 Task: Cancel response.
Action: Mouse moved to (671, 79)
Screenshot: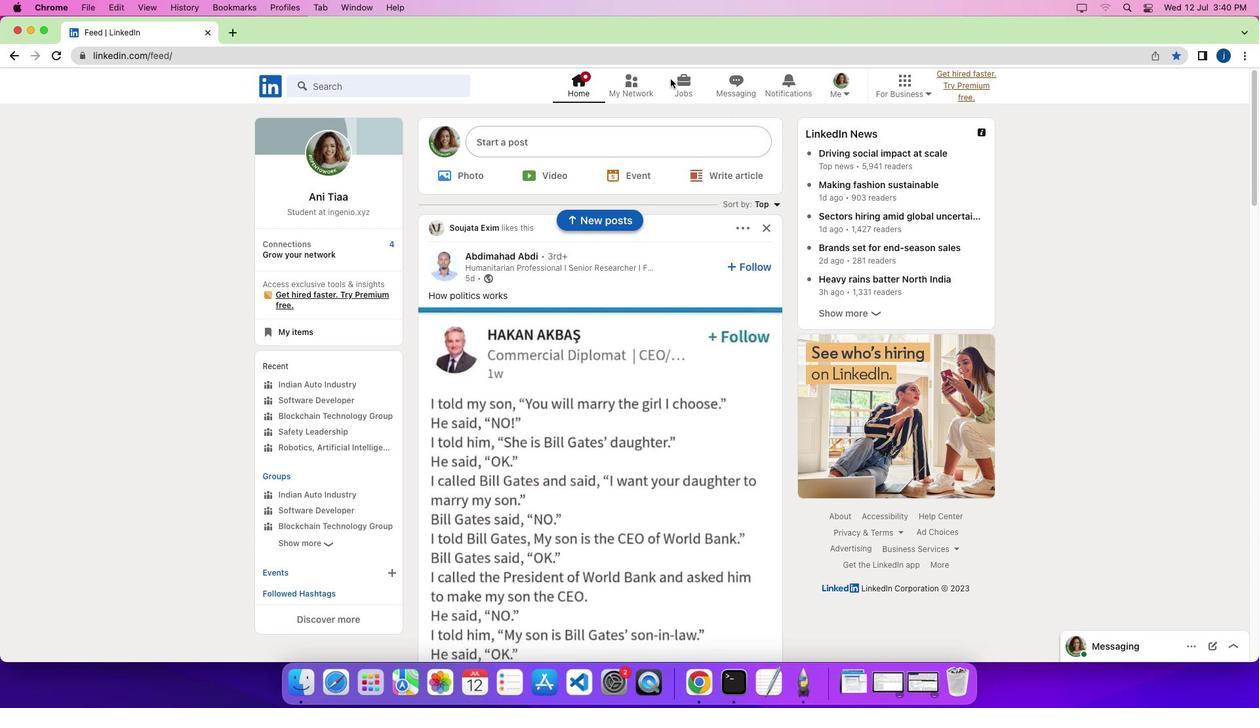 
Action: Mouse pressed left at (671, 79)
Screenshot: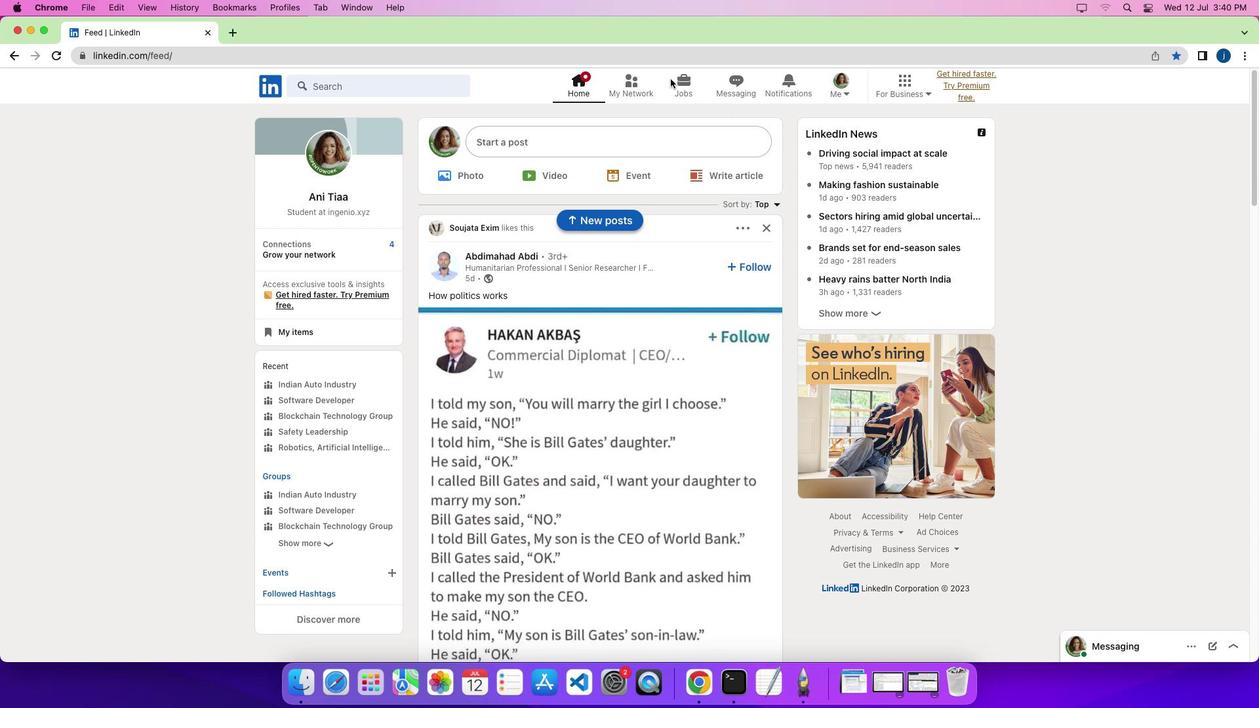 
Action: Mouse pressed left at (671, 79)
Screenshot: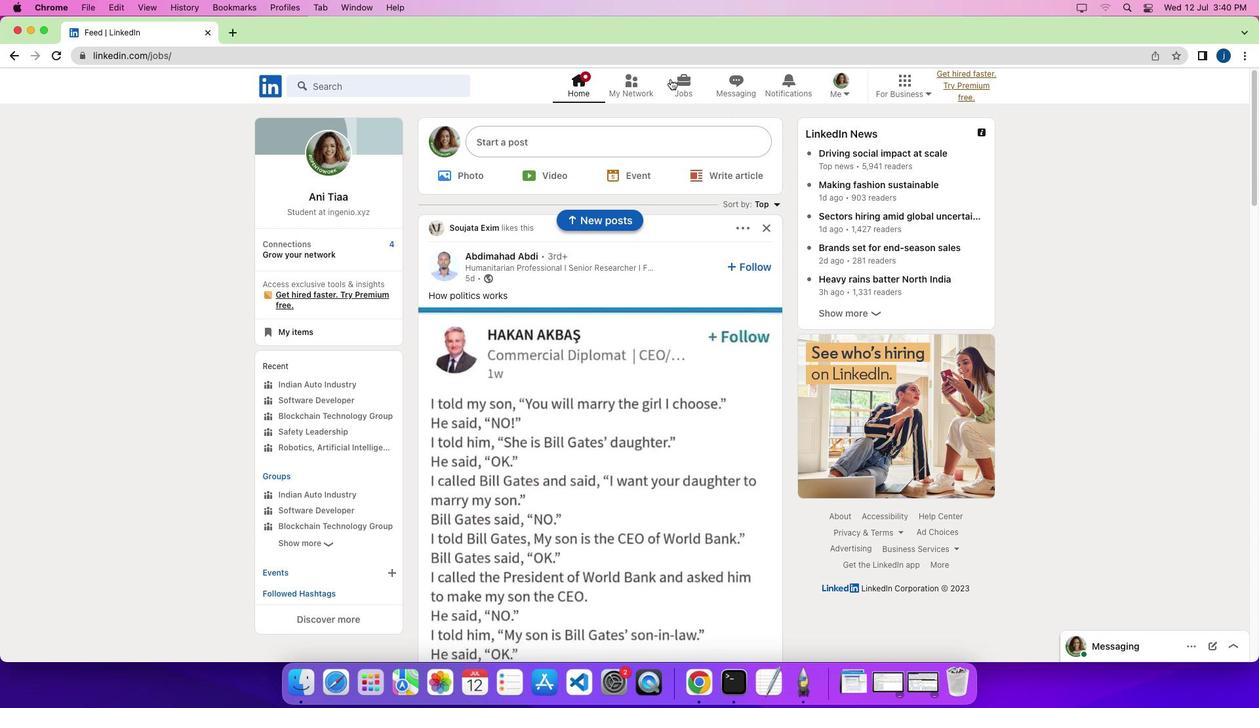 
Action: Mouse moved to (304, 449)
Screenshot: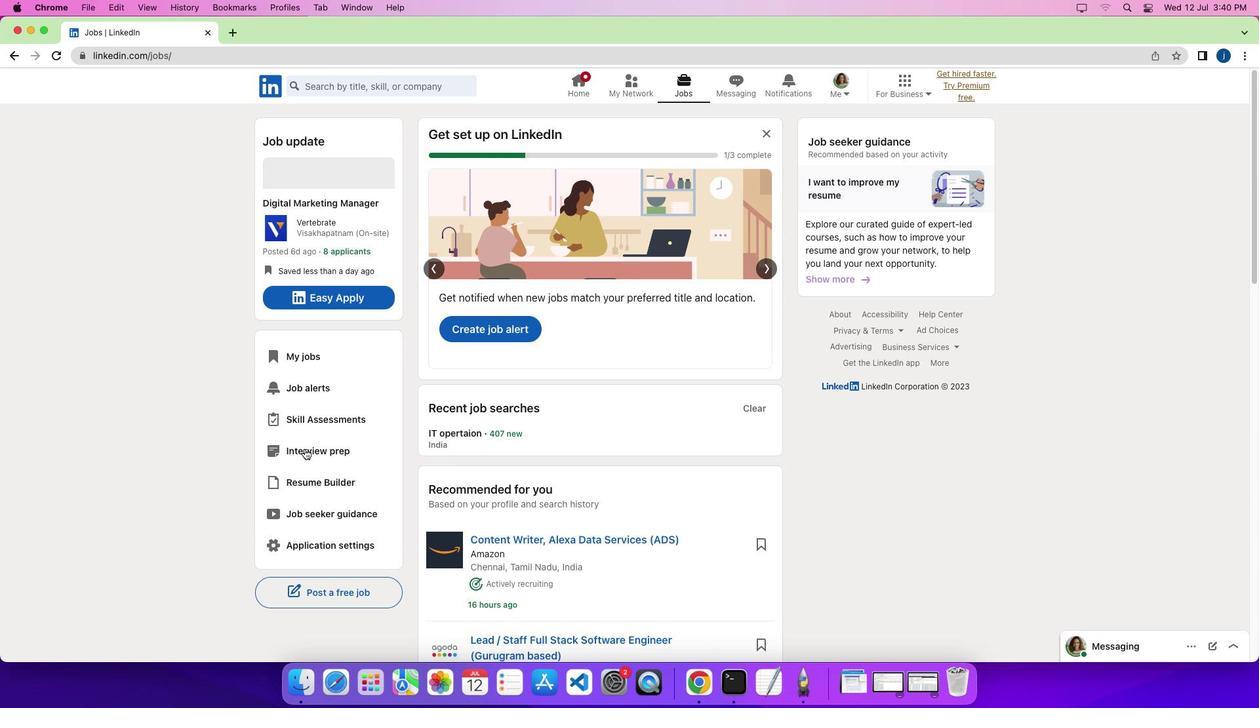 
Action: Mouse pressed left at (304, 449)
Screenshot: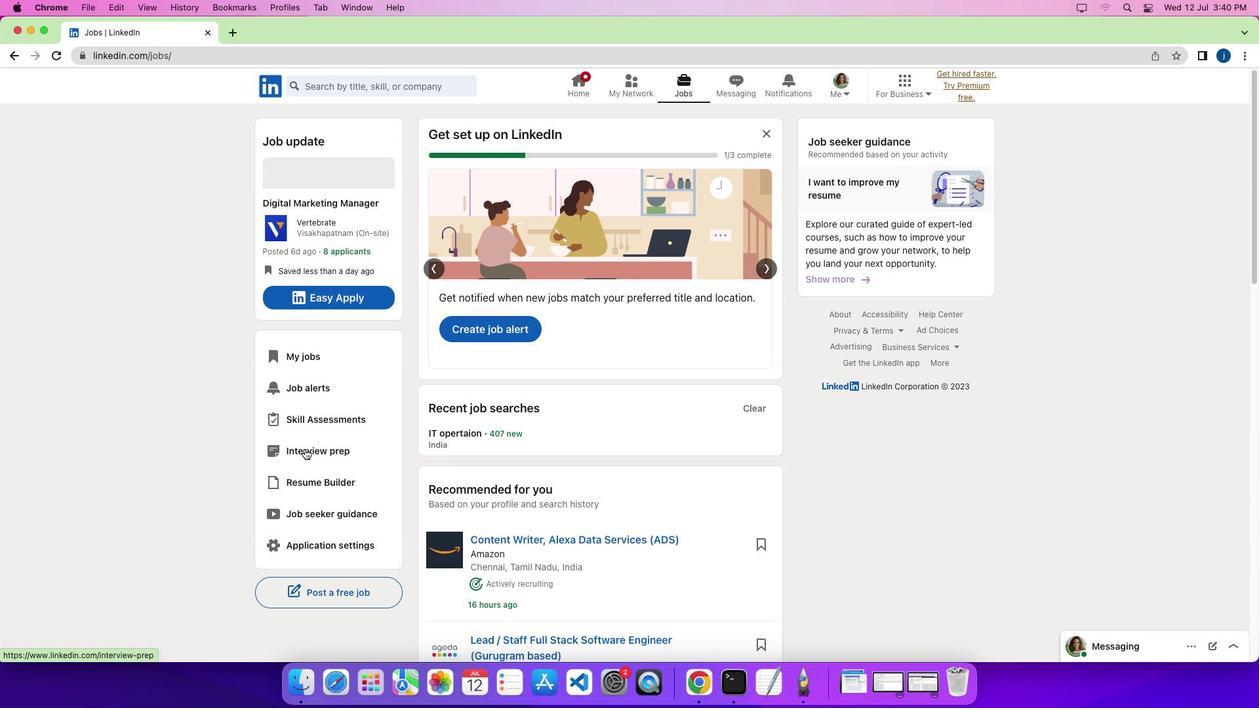 
Action: Mouse moved to (396, 141)
Screenshot: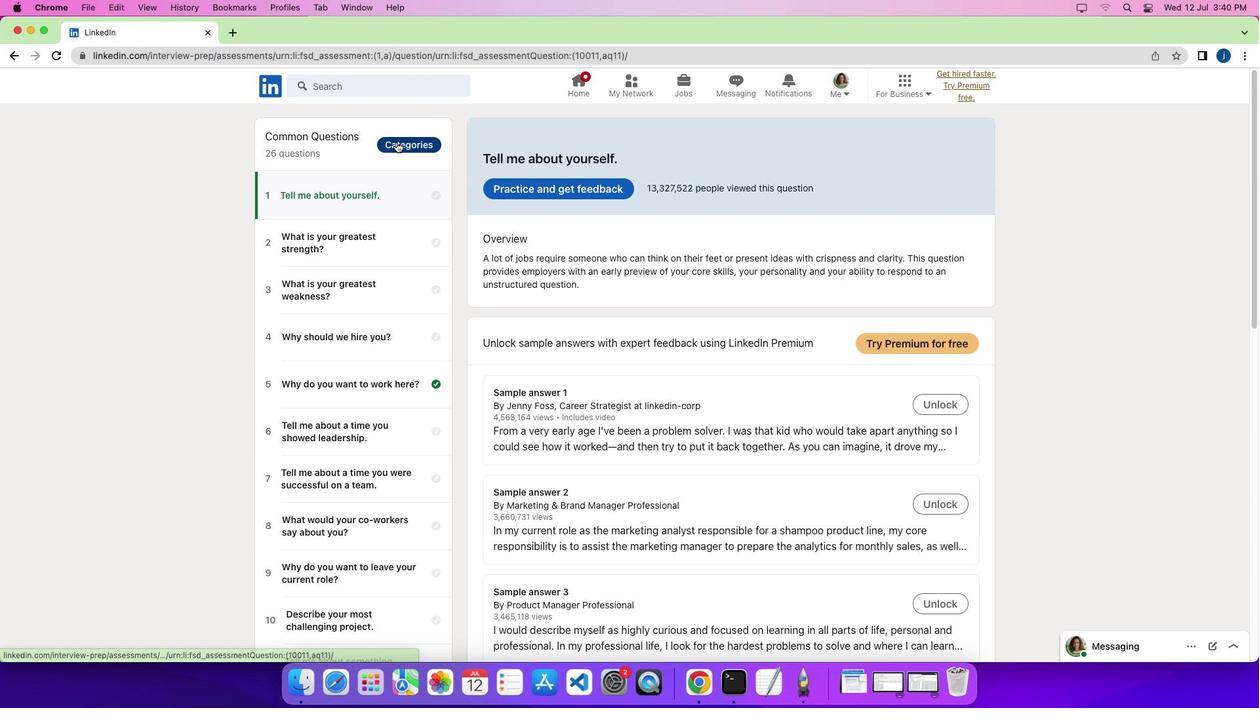 
Action: Mouse pressed left at (396, 141)
Screenshot: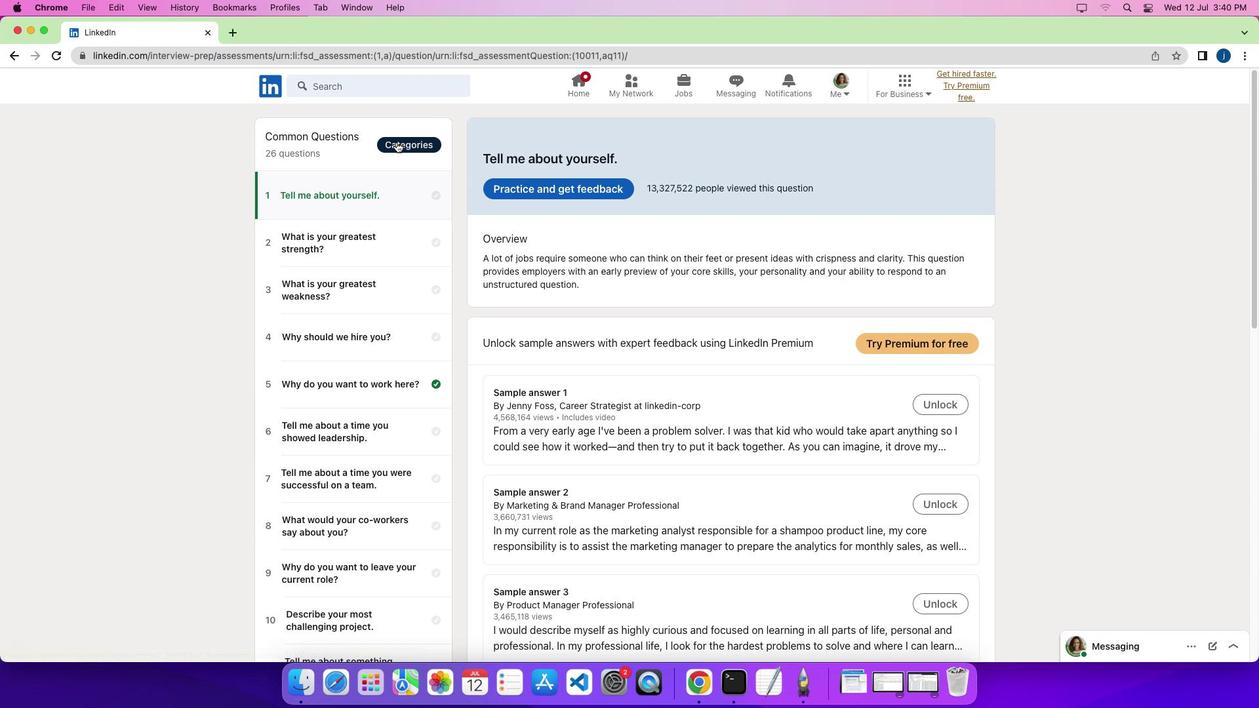
Action: Mouse moved to (334, 234)
Screenshot: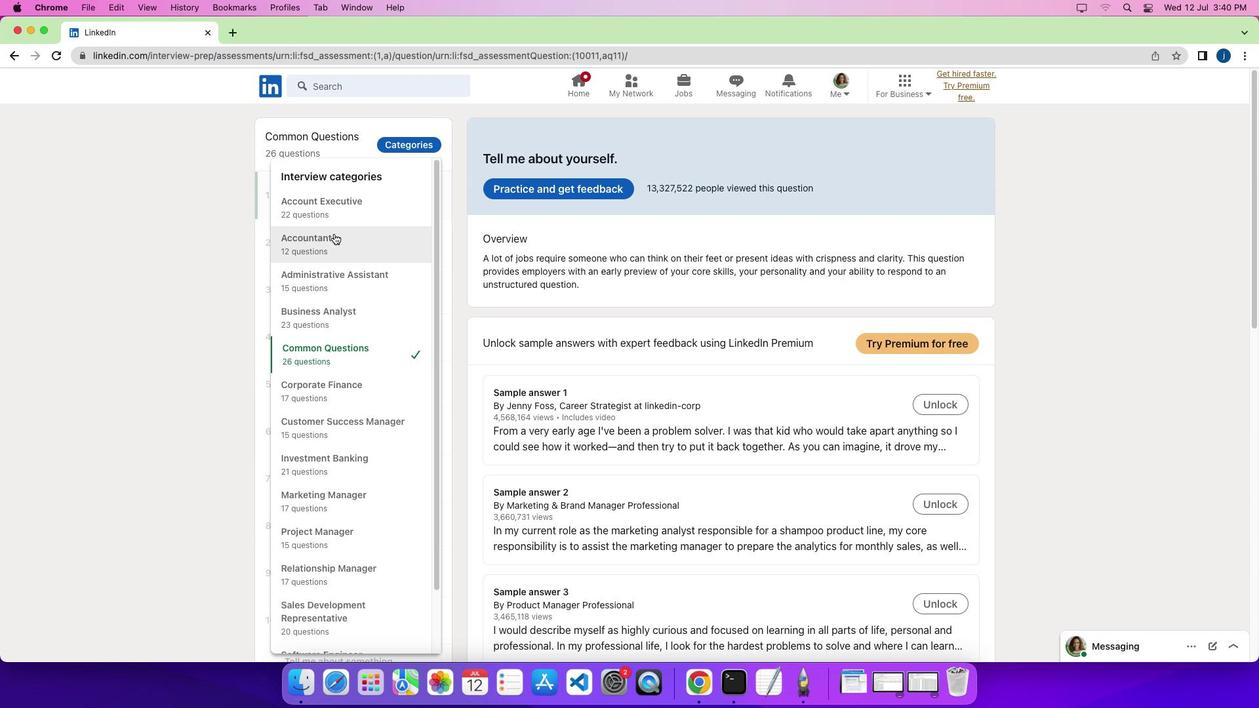 
Action: Mouse pressed left at (334, 234)
Screenshot: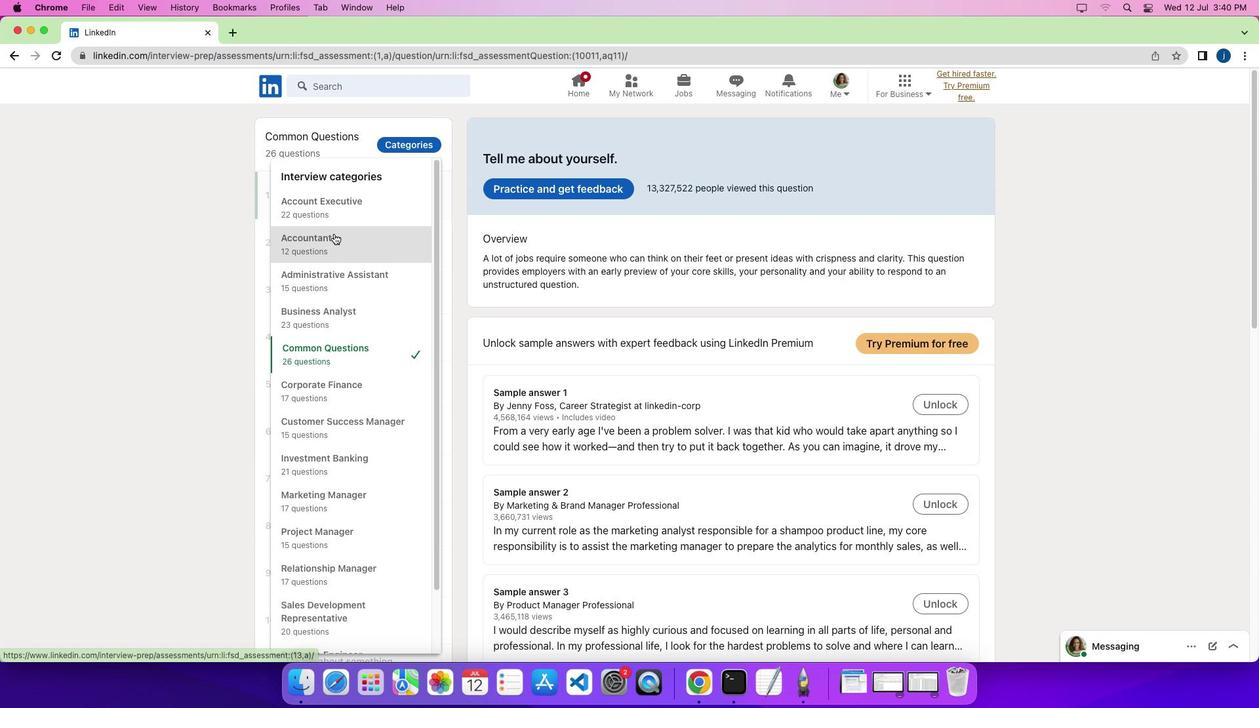 
Action: Mouse moved to (323, 241)
Screenshot: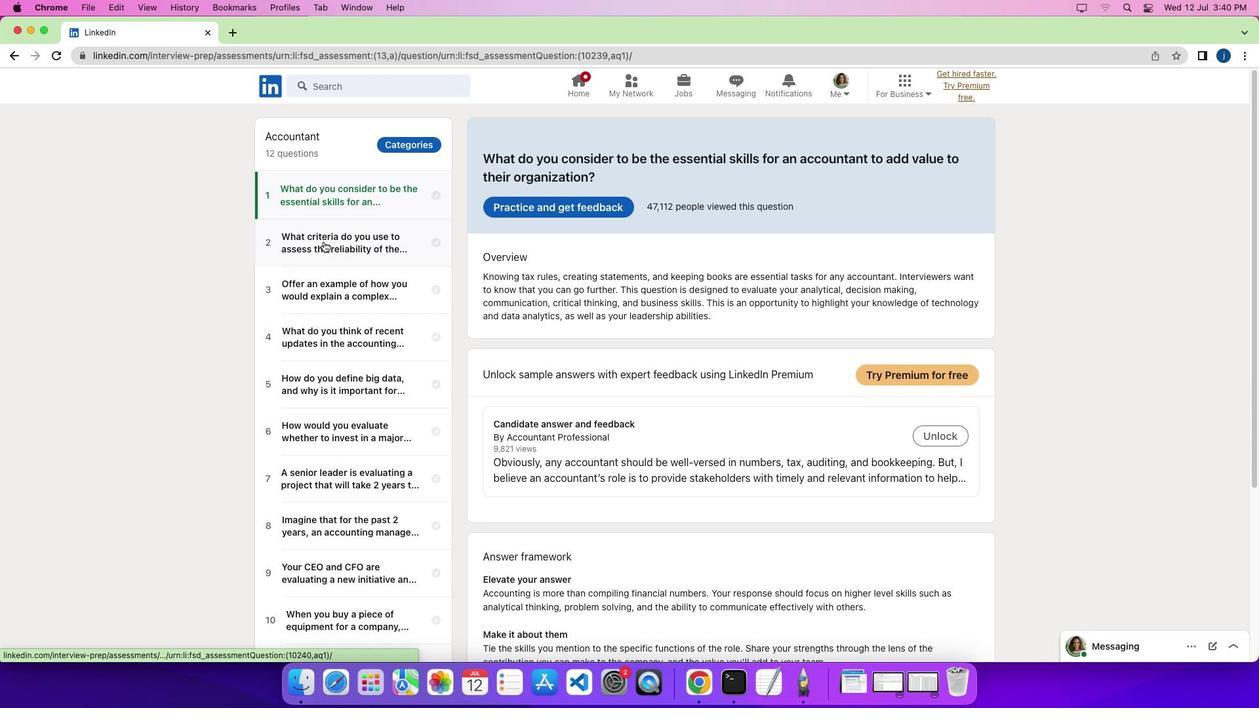 
Action: Mouse pressed left at (323, 241)
Screenshot: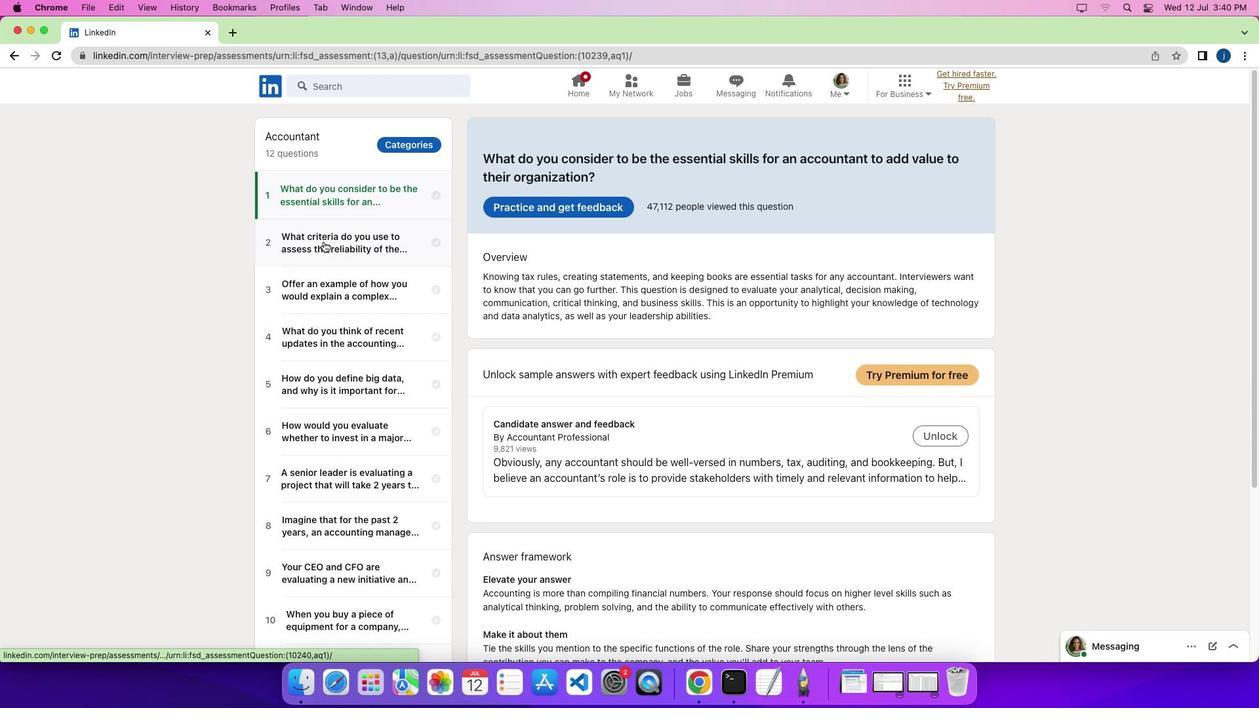 
Action: Mouse moved to (510, 207)
Screenshot: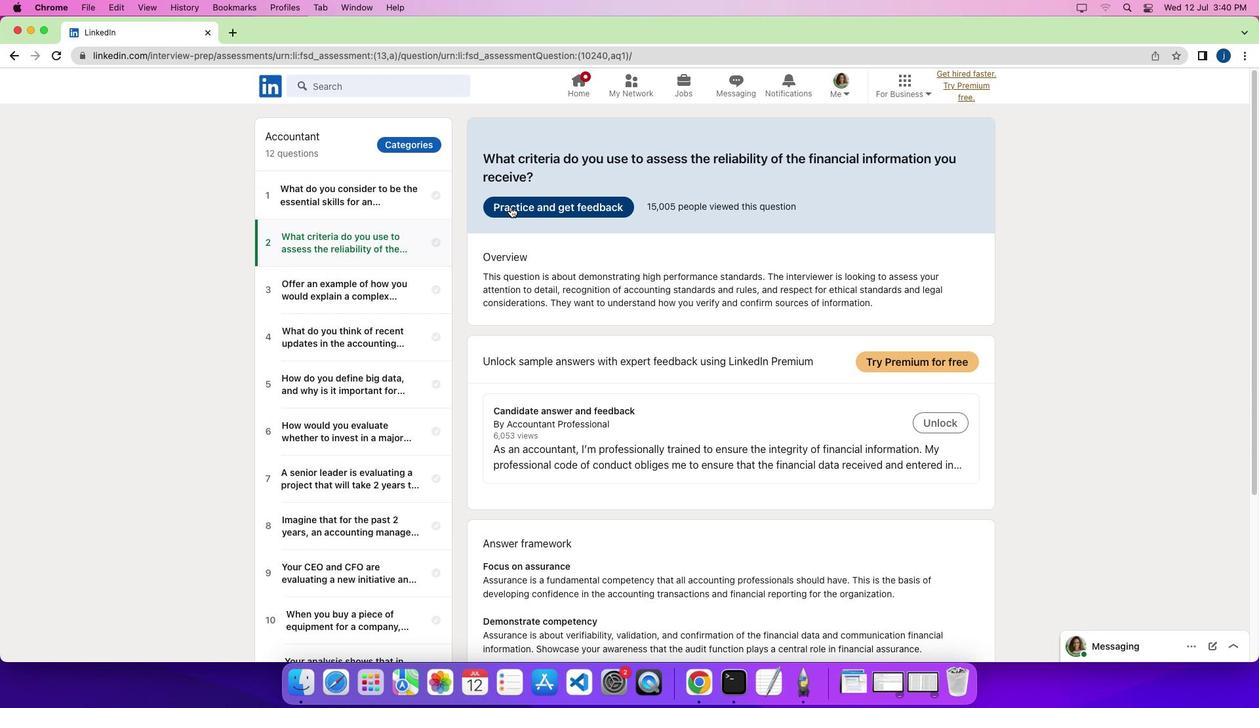 
Action: Mouse pressed left at (510, 207)
Screenshot: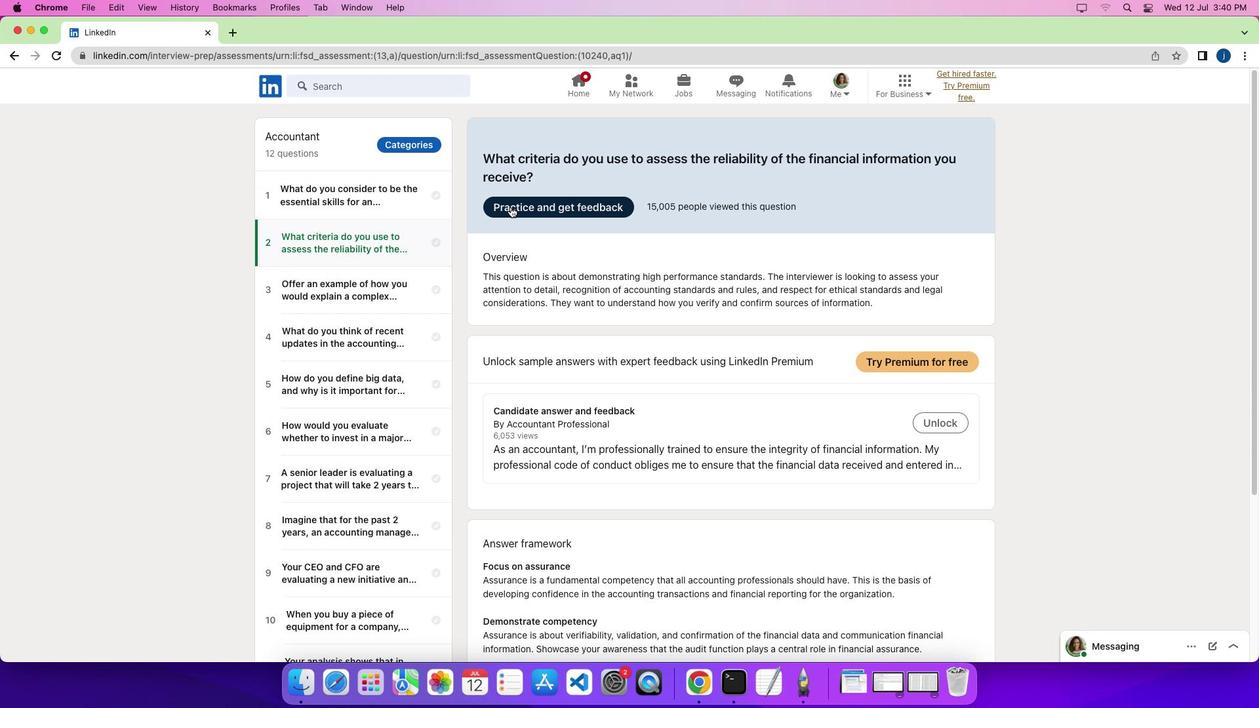 
Action: Mouse moved to (583, 434)
Screenshot: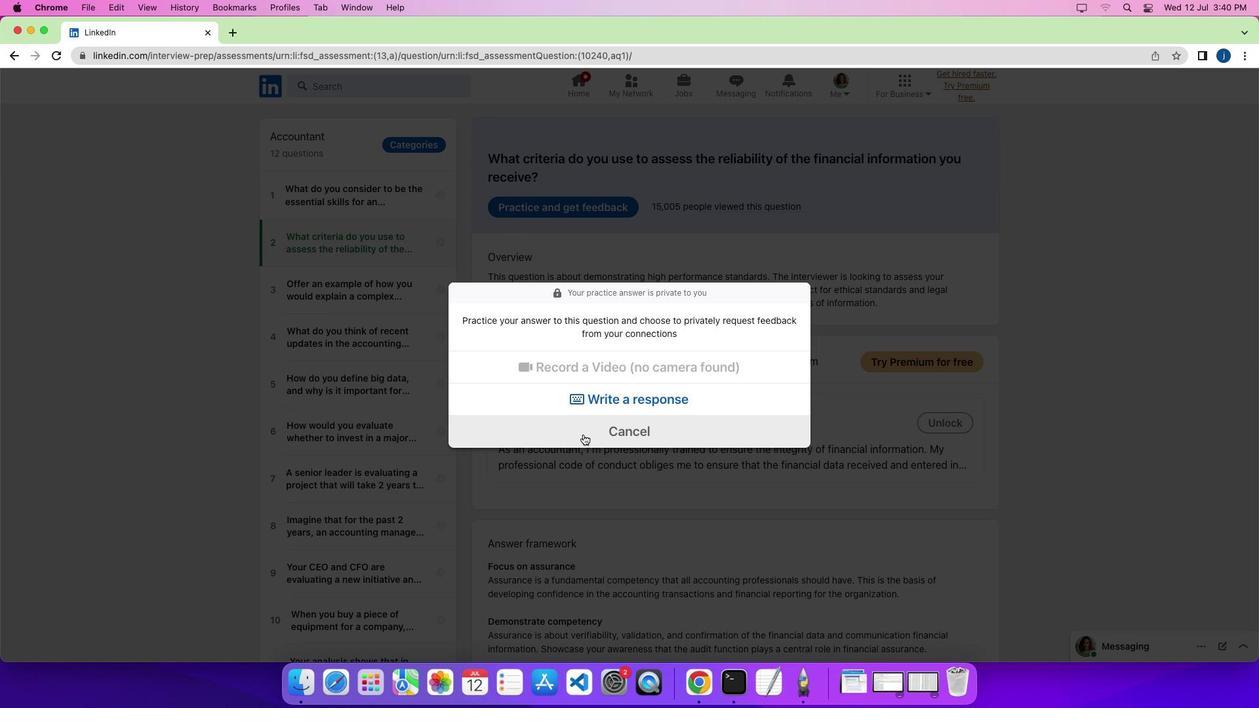 
Action: Mouse pressed left at (583, 434)
Screenshot: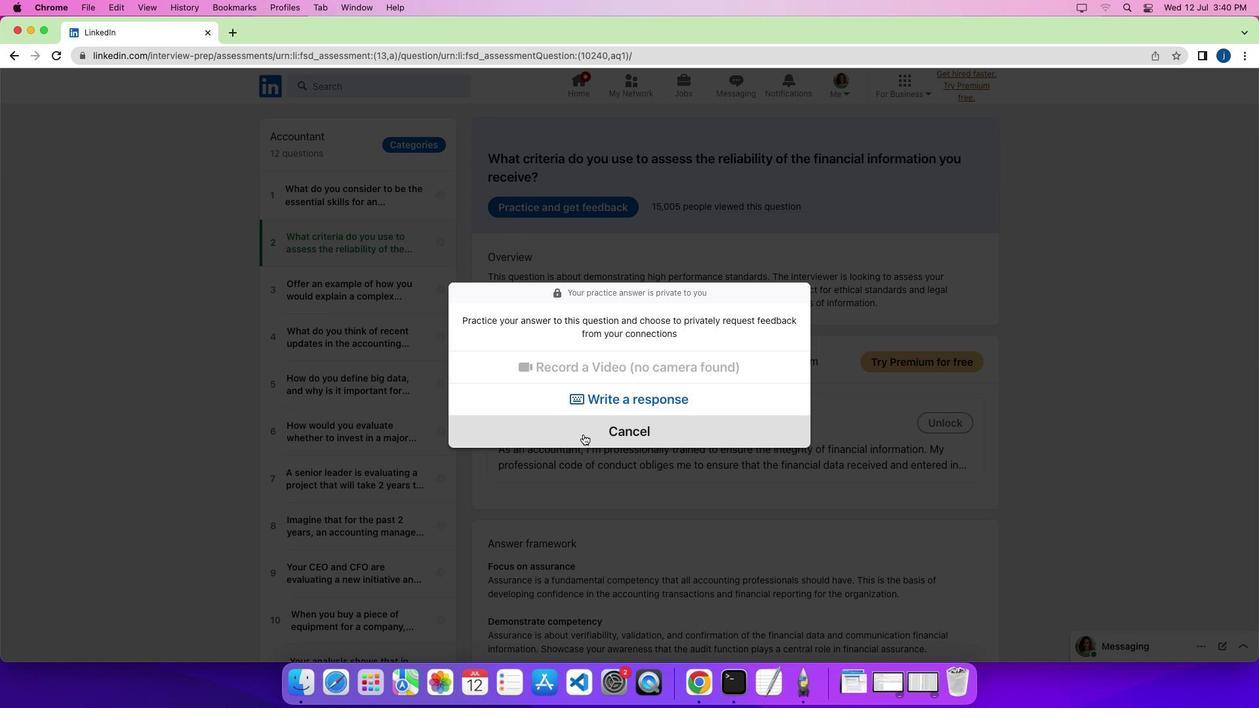 
Action: Mouse moved to (587, 435)
Screenshot: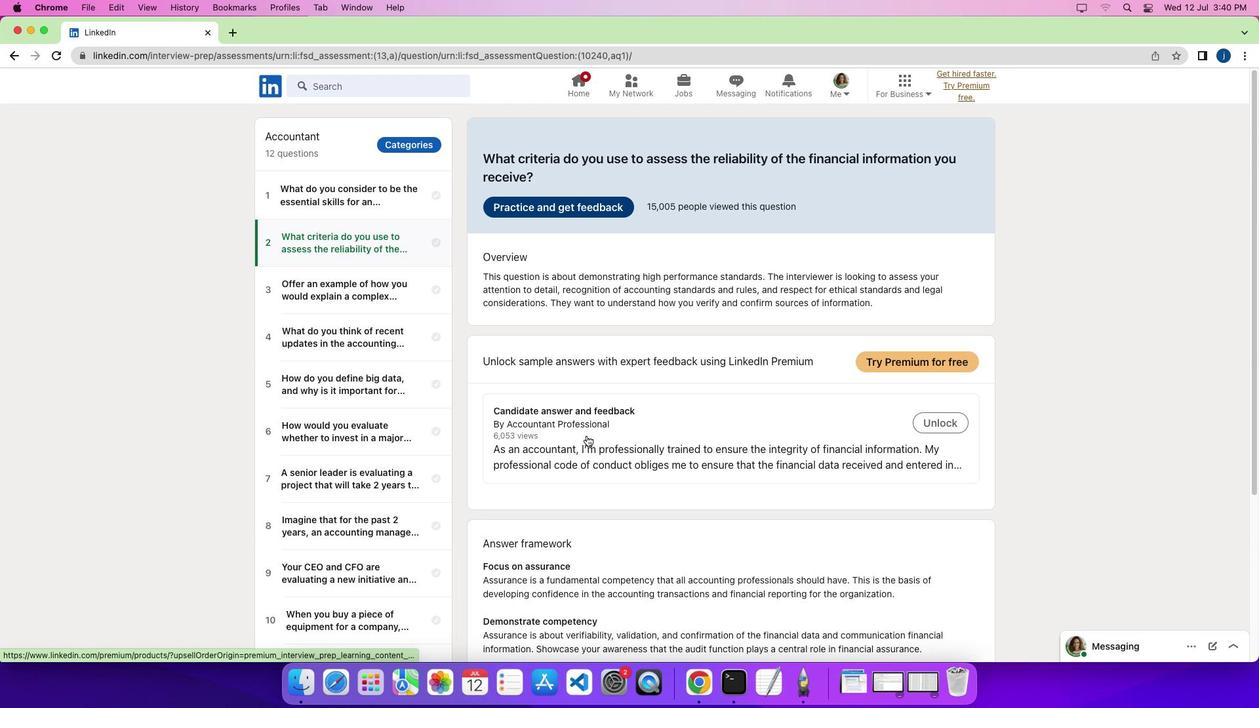 
